 Task: Change appearance to dark theme. Look for One-way flight tickets for 2 adults, in Business from Abu Simbel to Vancouver to travel on 05-Dec-2023.  Stops: Any number of stops. Choice of flight is British Airways.
Action: Mouse moved to (307, 212)
Screenshot: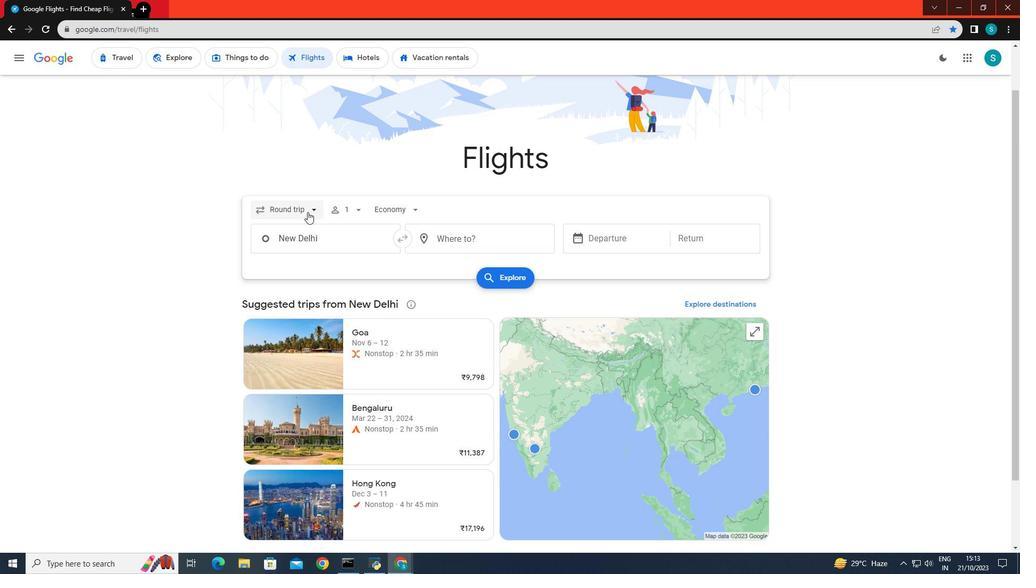 
Action: Mouse pressed left at (307, 212)
Screenshot: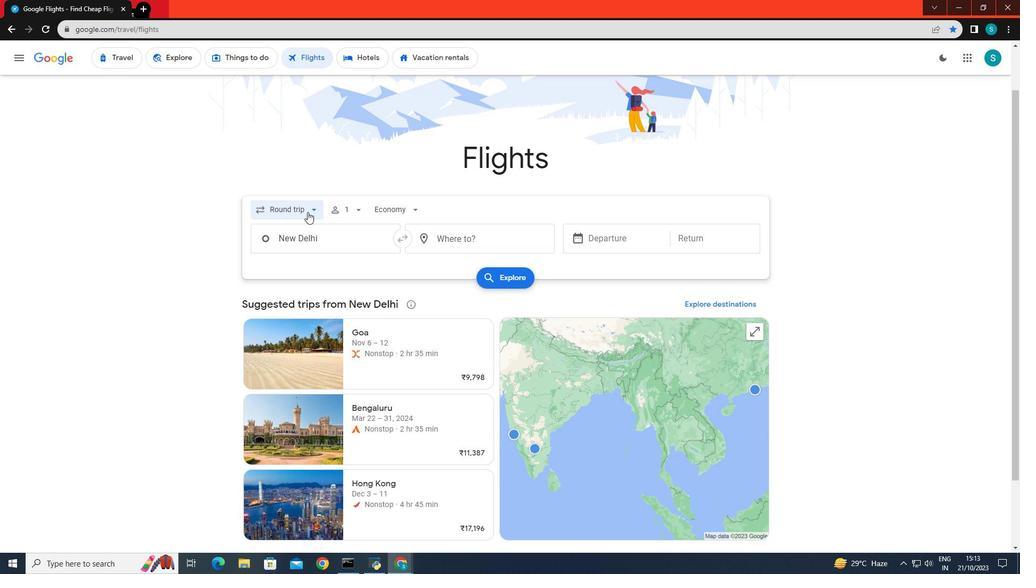 
Action: Mouse moved to (297, 262)
Screenshot: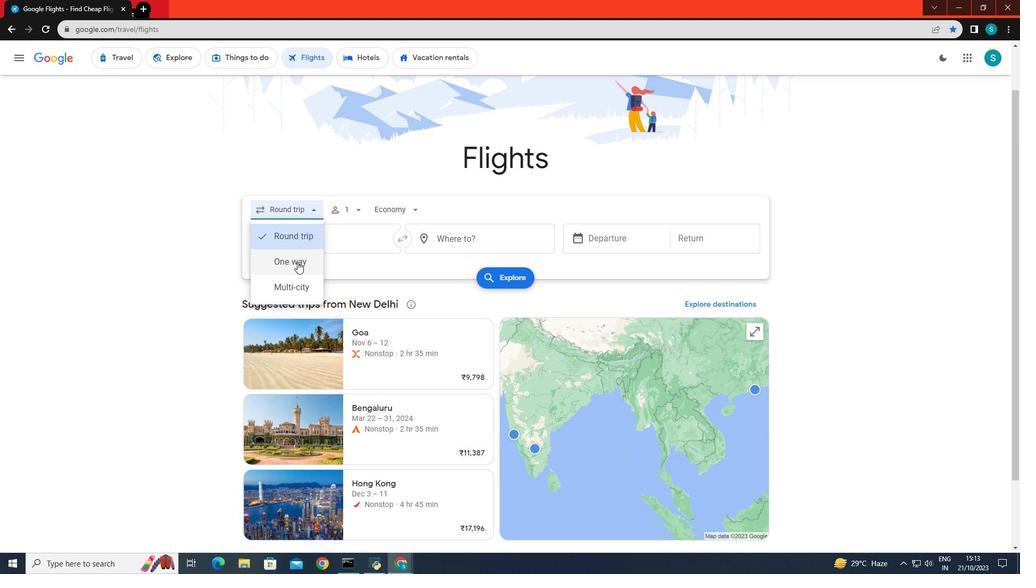 
Action: Mouse pressed left at (297, 262)
Screenshot: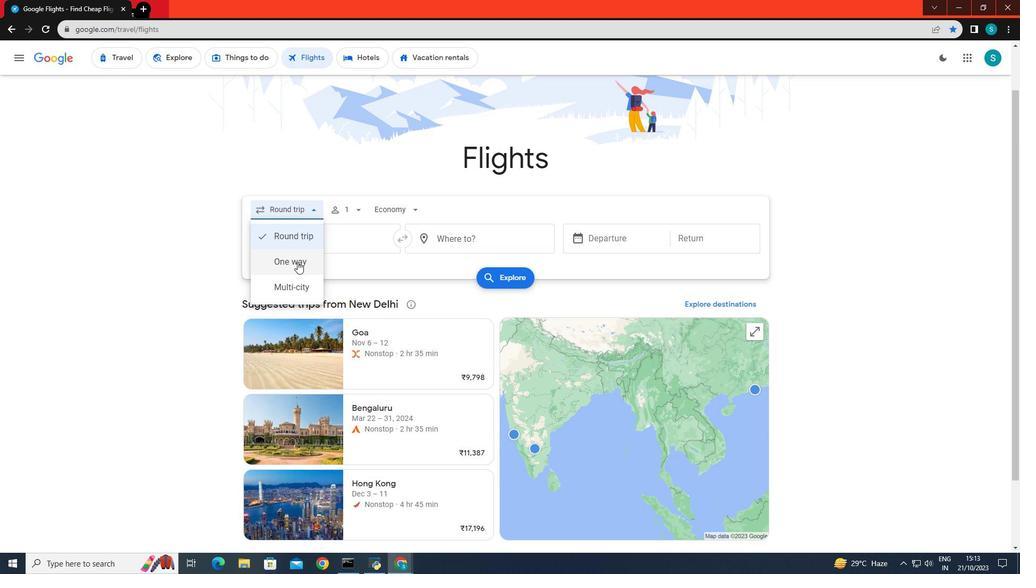 
Action: Mouse moved to (343, 208)
Screenshot: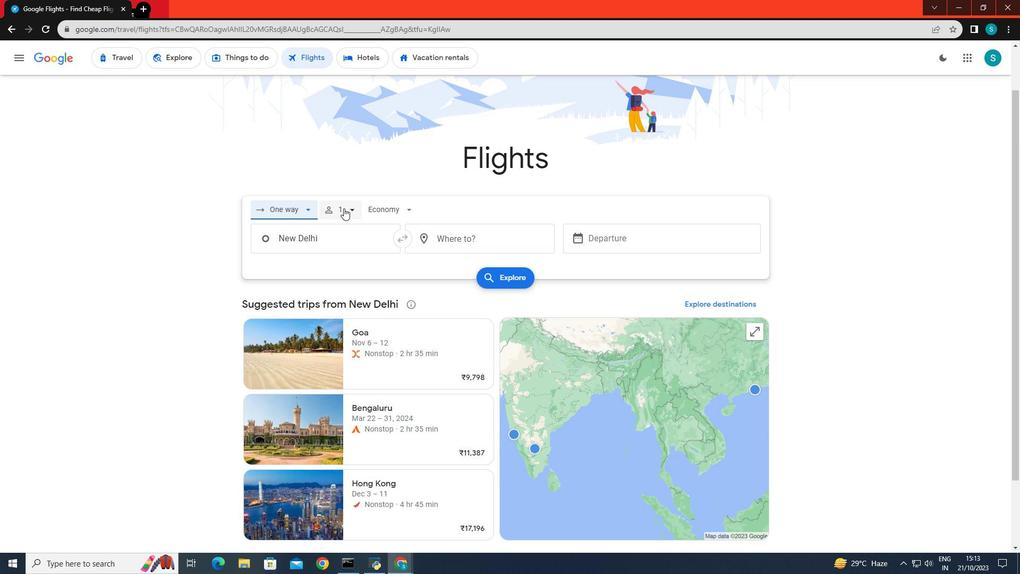 
Action: Mouse pressed left at (343, 208)
Screenshot: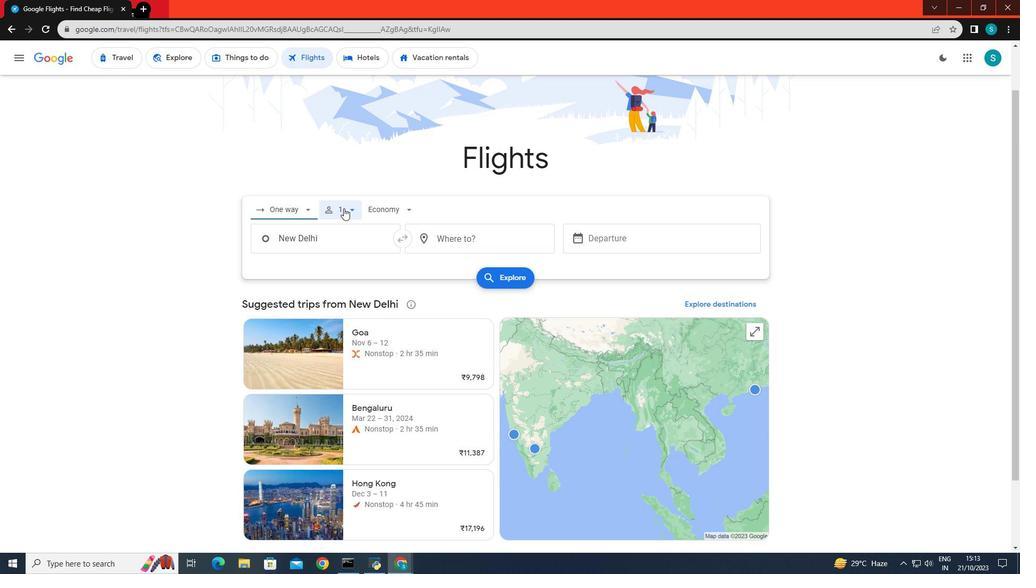 
Action: Mouse moved to (432, 233)
Screenshot: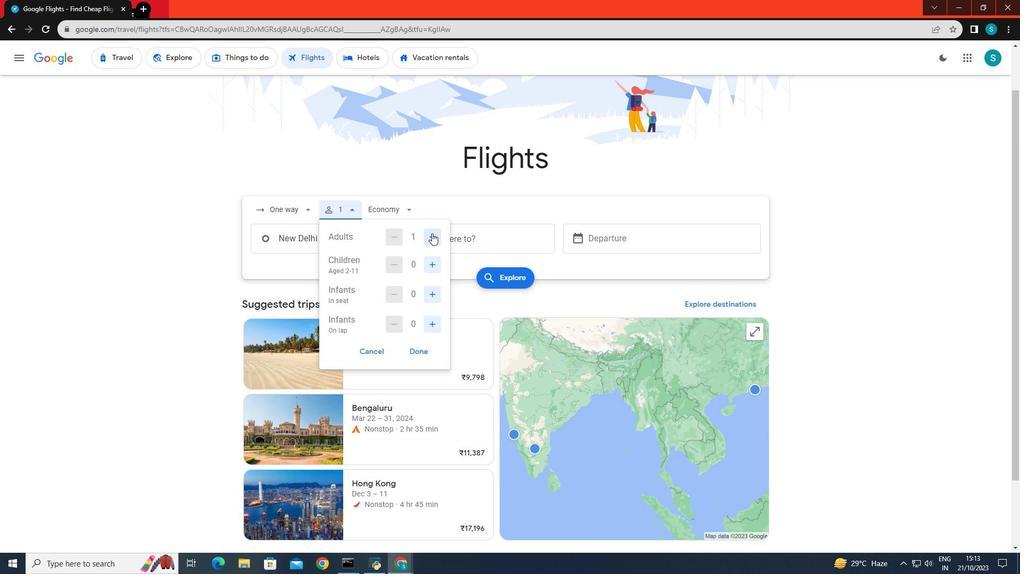 
Action: Mouse pressed left at (432, 233)
Screenshot: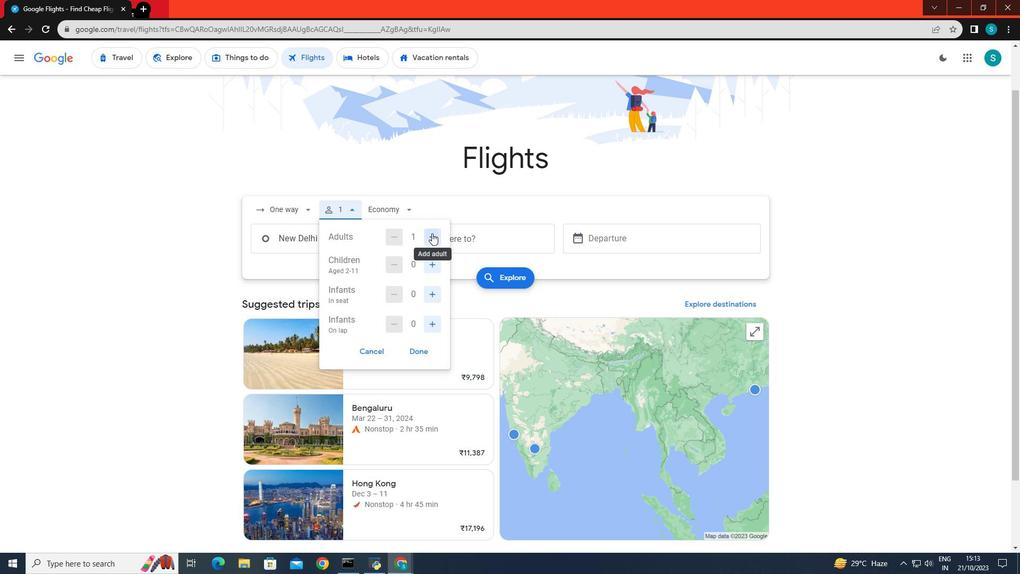 
Action: Mouse moved to (416, 350)
Screenshot: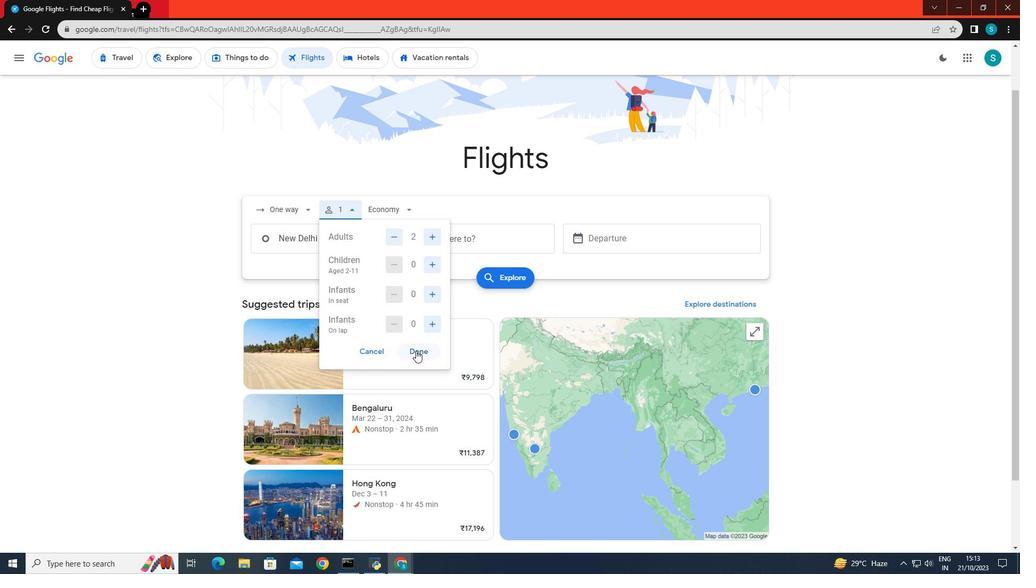 
Action: Mouse pressed left at (416, 350)
Screenshot: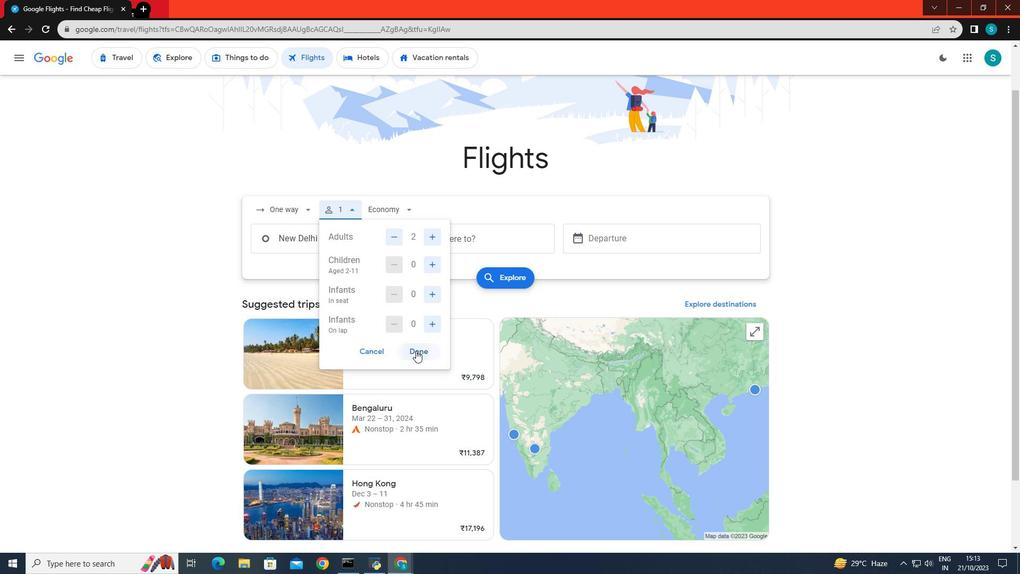 
Action: Mouse moved to (395, 204)
Screenshot: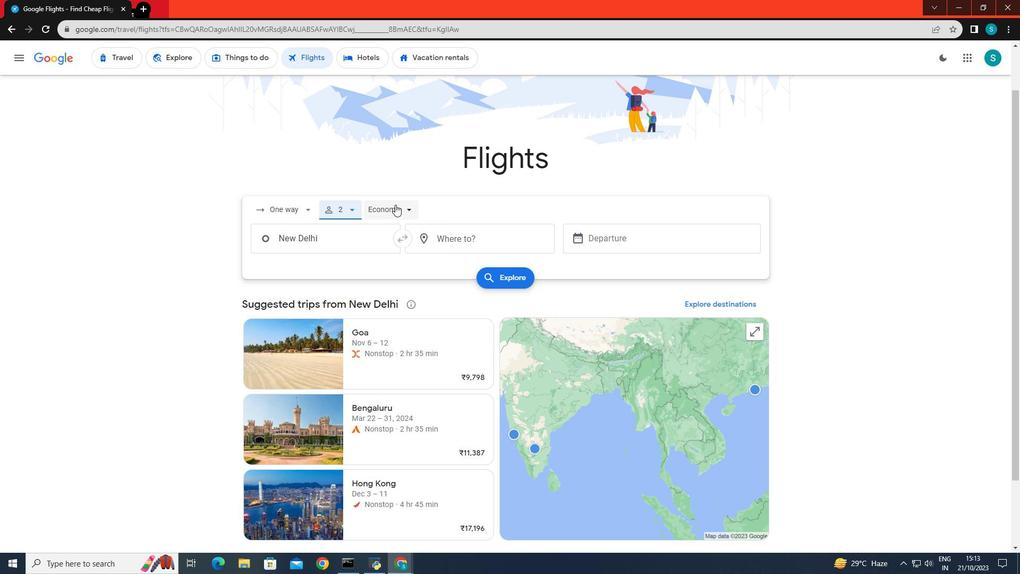 
Action: Mouse pressed left at (395, 204)
Screenshot: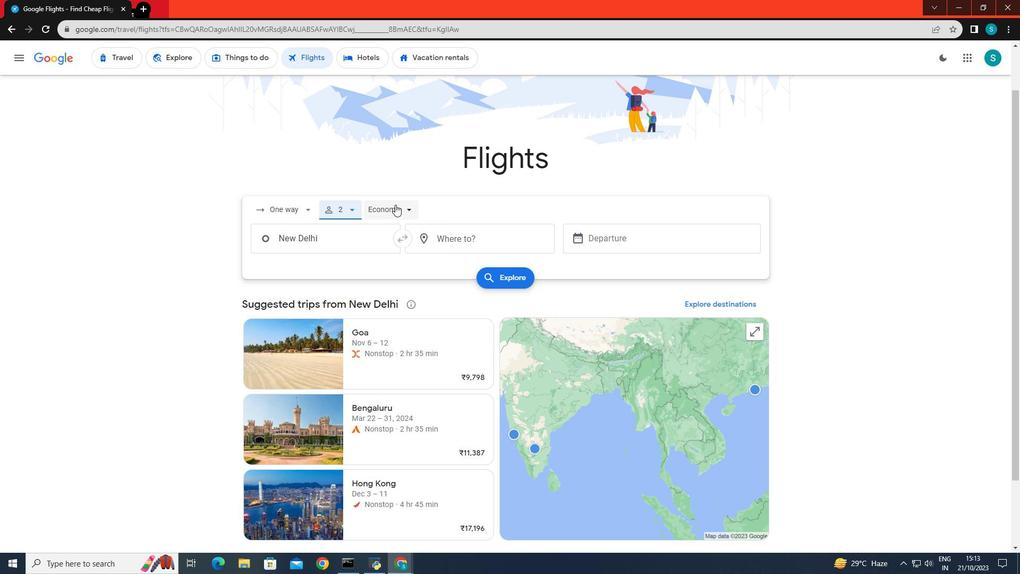 
Action: Mouse moved to (392, 282)
Screenshot: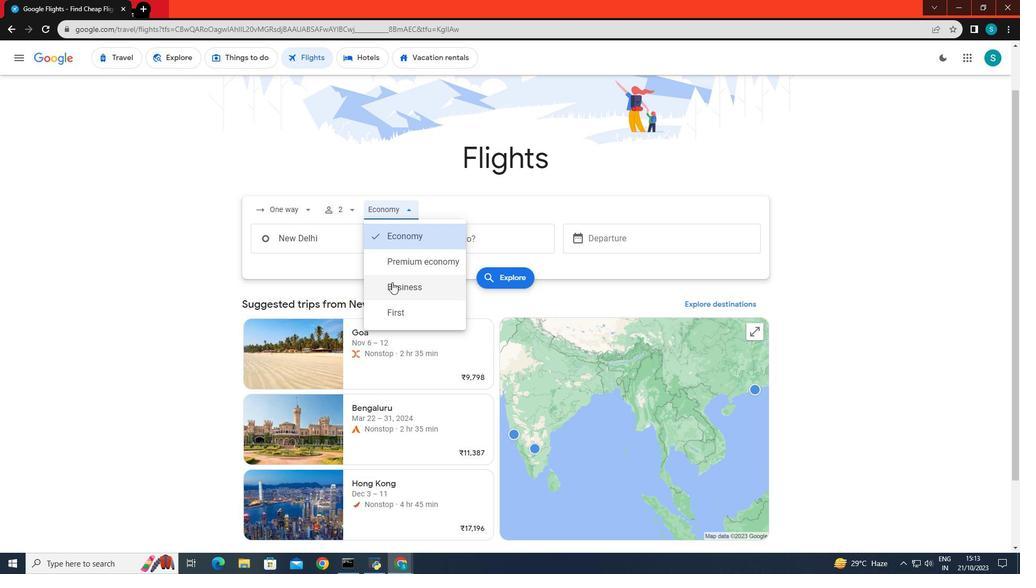 
Action: Mouse pressed left at (392, 282)
Screenshot: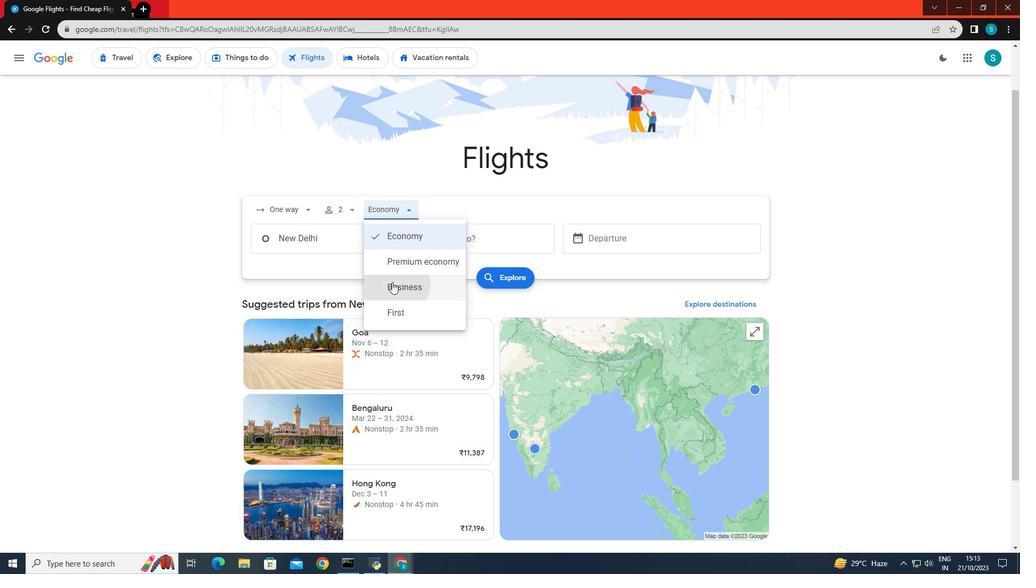 
Action: Mouse moved to (340, 245)
Screenshot: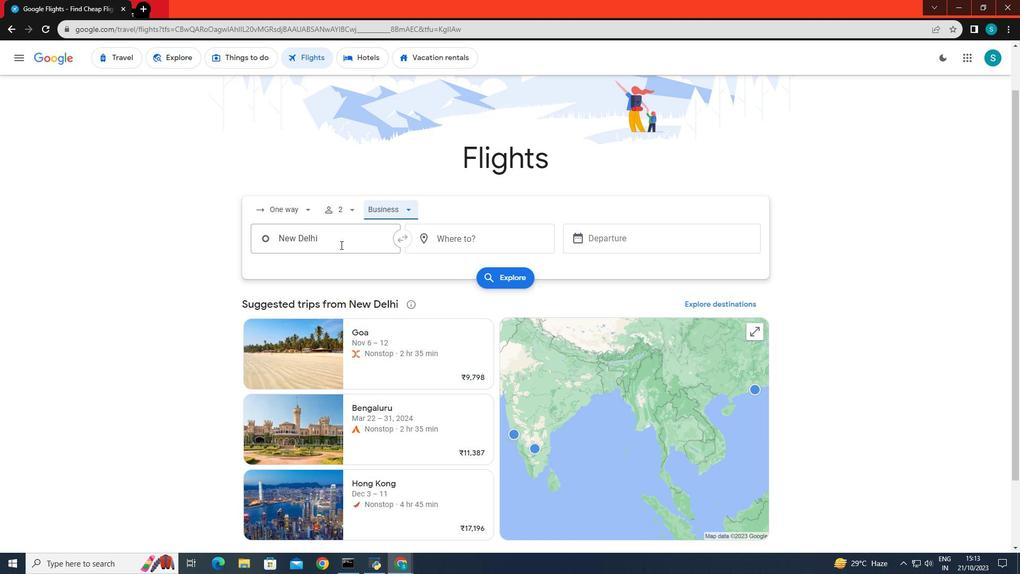 
Action: Mouse pressed left at (340, 245)
Screenshot: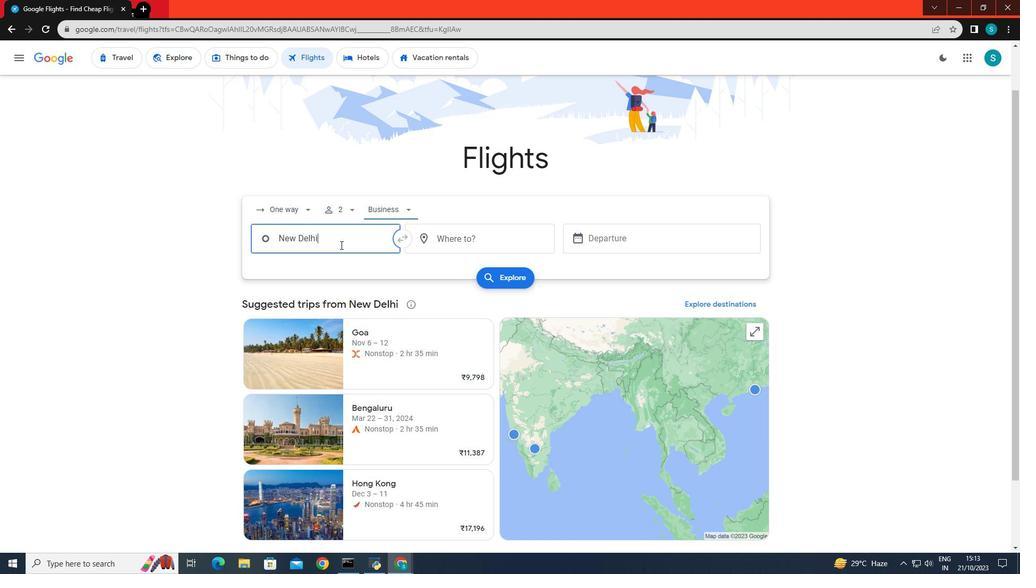 
Action: Key pressed <Key.backspace><Key.caps_lock>ABU<Key.backspace><Key.backspace><Key.caps_lock>bu<Key.space><Key.caps_lock>S<Key.caps_lock>imbel
Screenshot: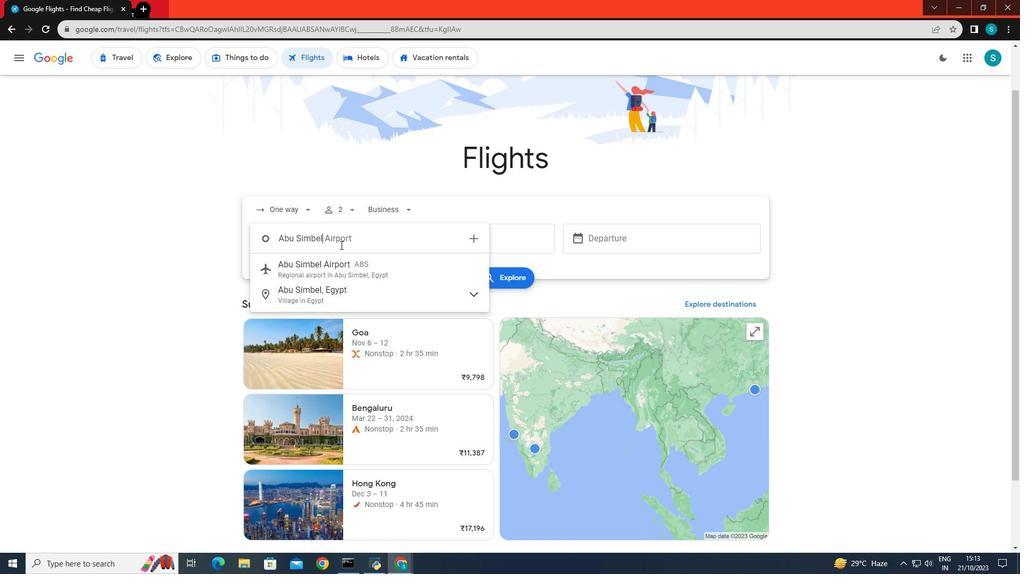 
Action: Mouse moved to (335, 266)
Screenshot: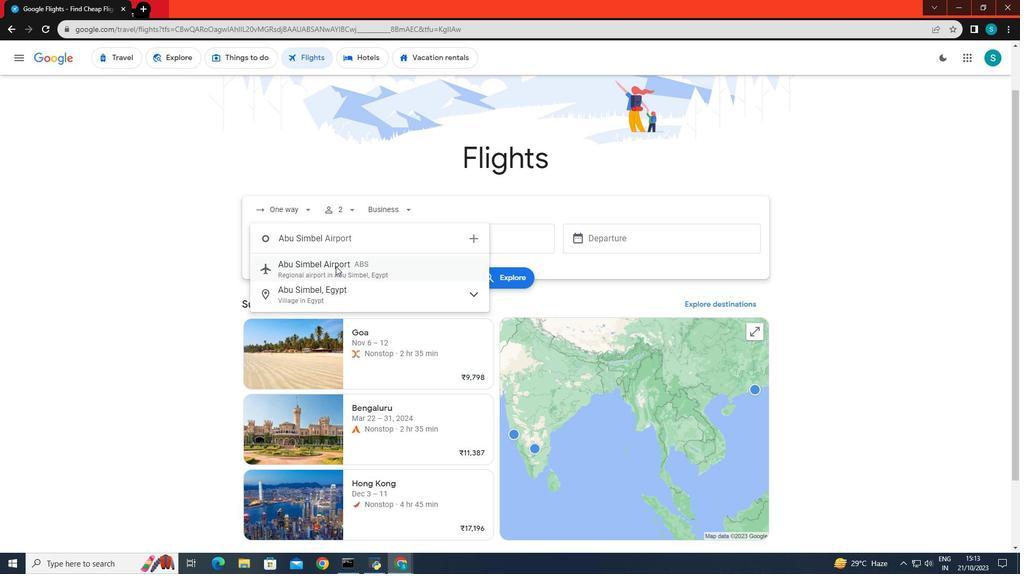 
Action: Mouse pressed left at (335, 266)
Screenshot: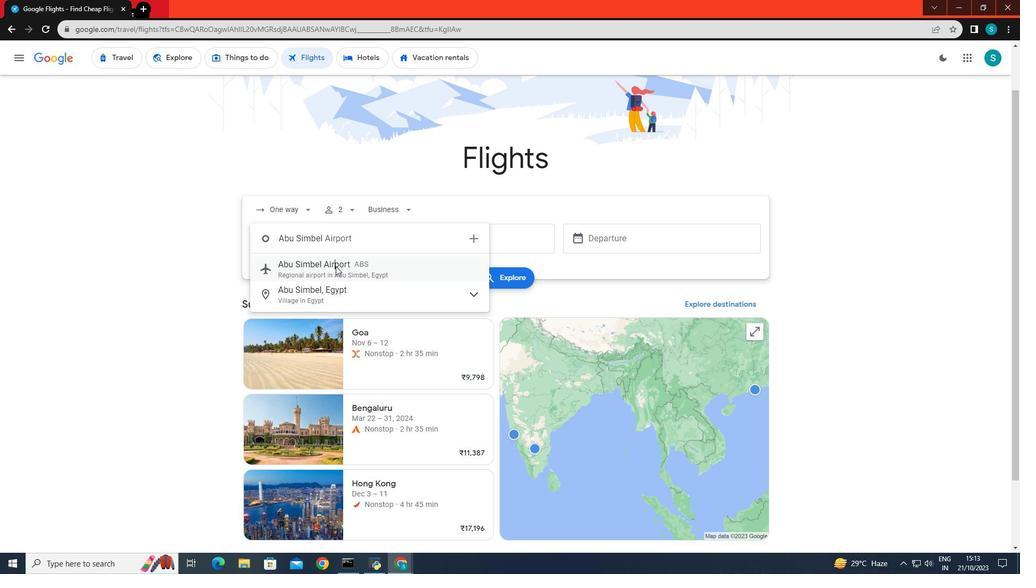 
Action: Mouse moved to (429, 233)
Screenshot: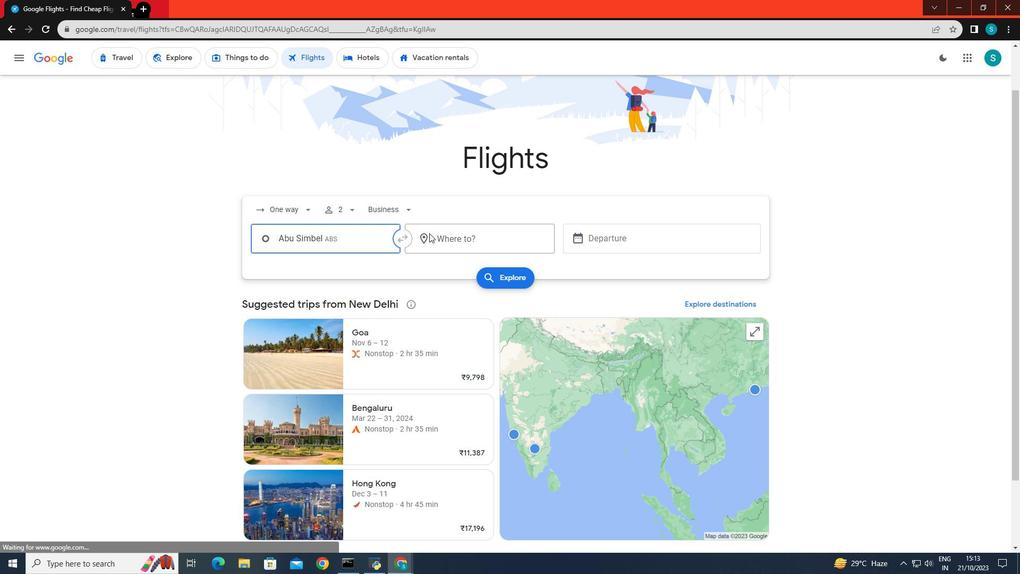 
Action: Mouse pressed left at (429, 233)
Screenshot: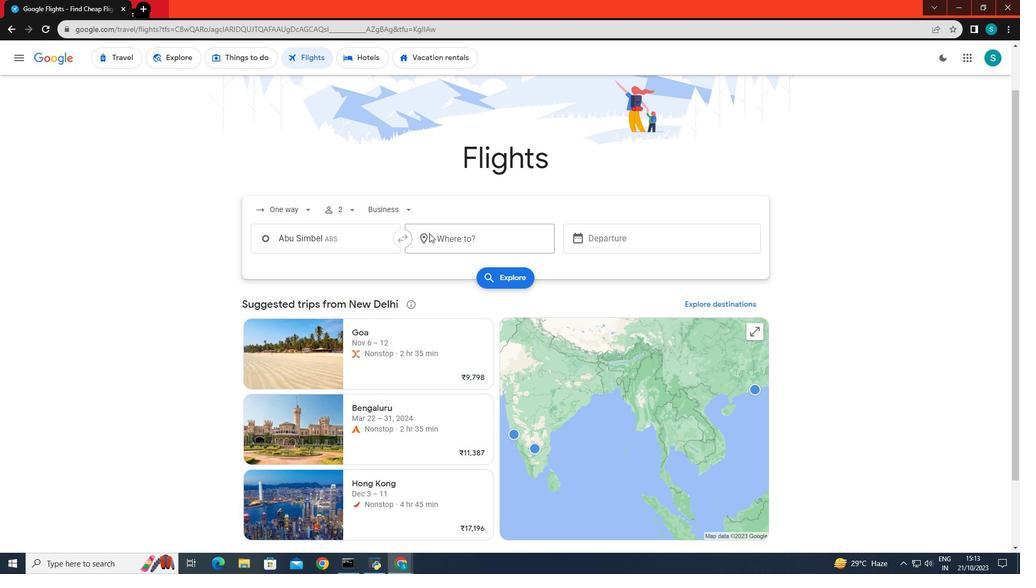 
Action: Key pressed <Key.caps_lock>VA<Key.backspace><Key.backspace><Key.caps_lock>a<Key.backspace><Key.backspace><Key.caps_lock>V<Key.caps_lock>ancouver
Screenshot: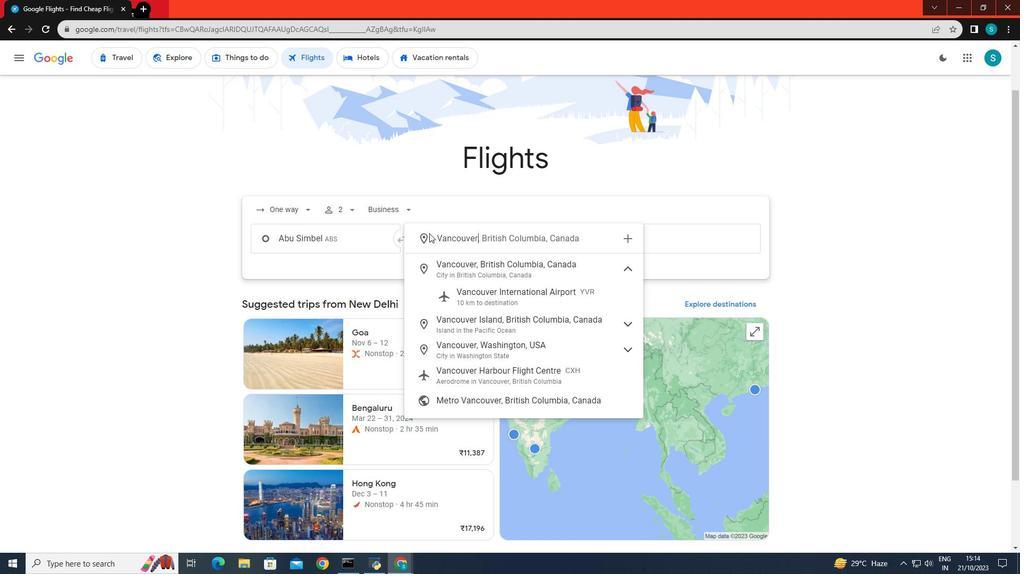 
Action: Mouse moved to (466, 302)
Screenshot: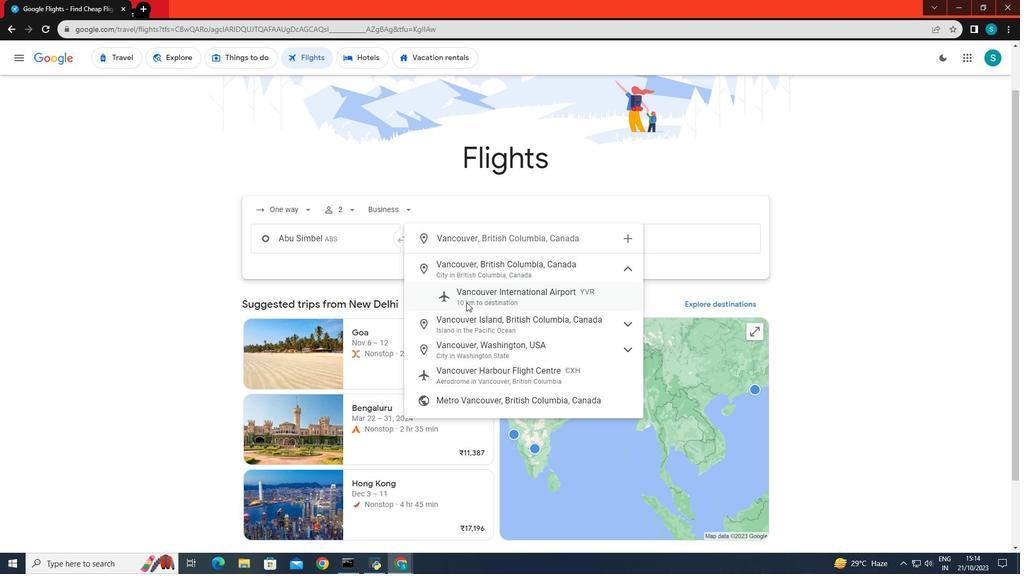 
Action: Mouse pressed left at (466, 302)
Screenshot: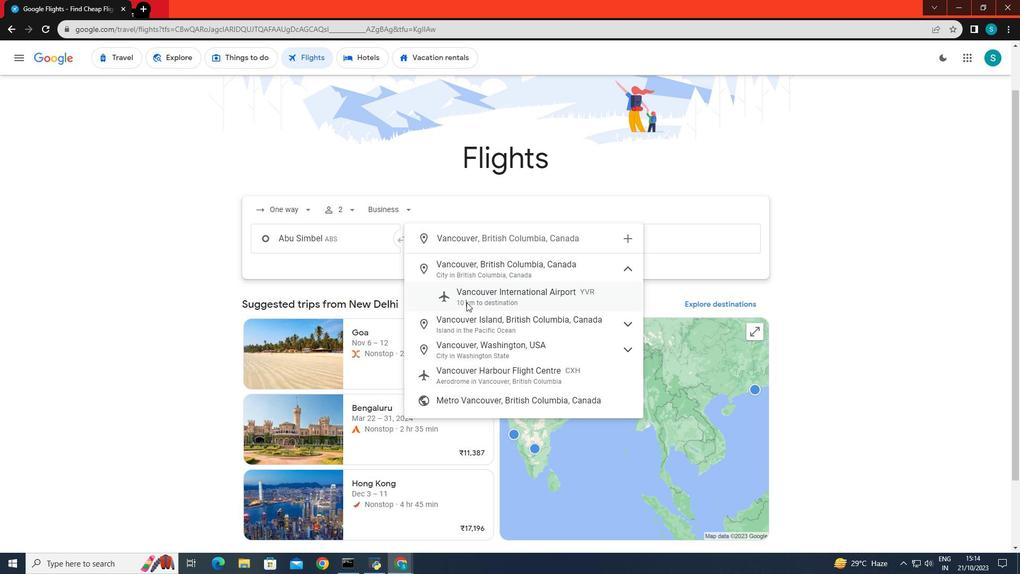 
Action: Mouse moved to (598, 239)
Screenshot: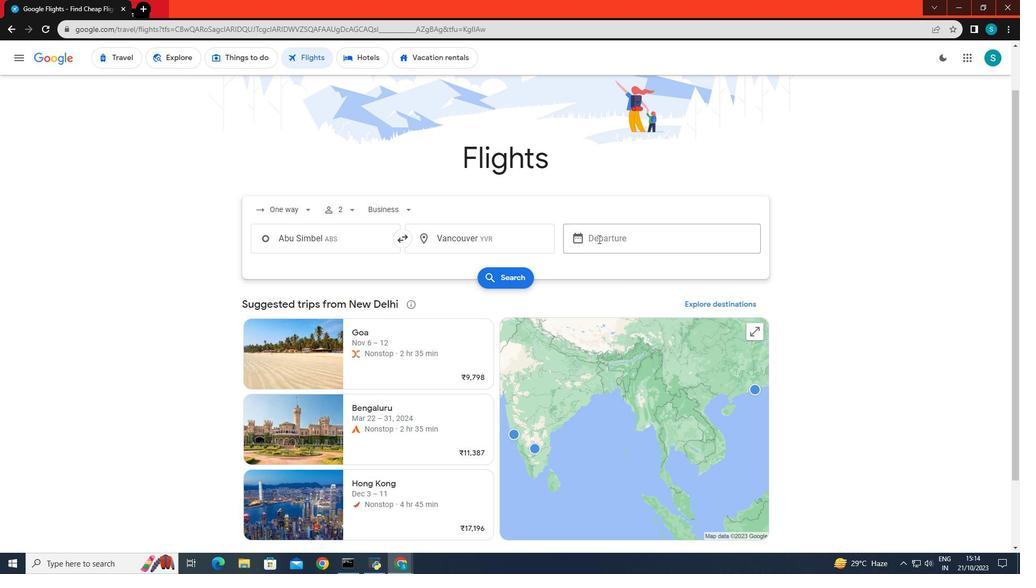 
Action: Mouse pressed left at (598, 239)
Screenshot: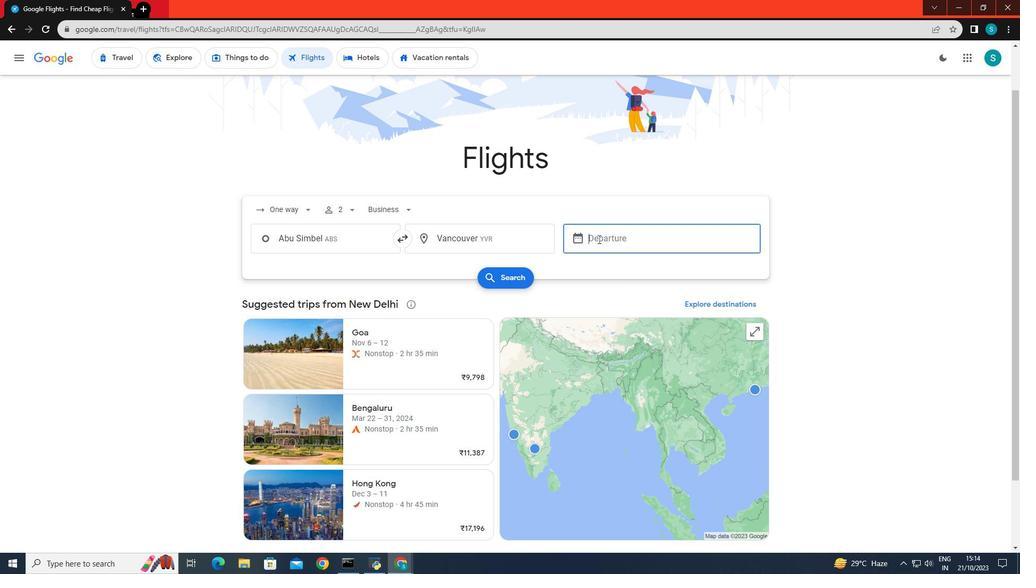 
Action: Mouse moved to (767, 371)
Screenshot: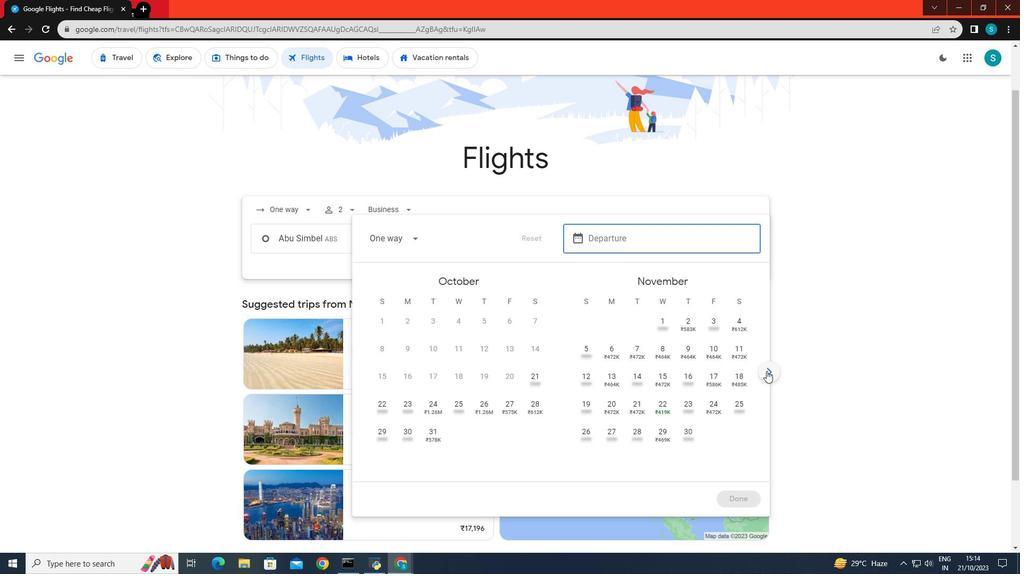 
Action: Mouse pressed left at (767, 371)
Screenshot: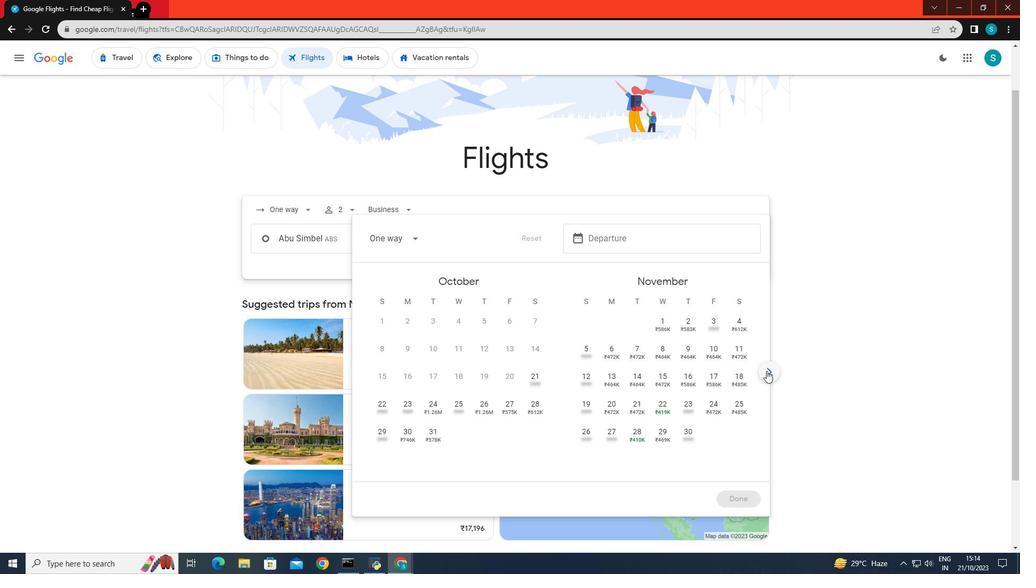 
Action: Mouse moved to (641, 352)
Screenshot: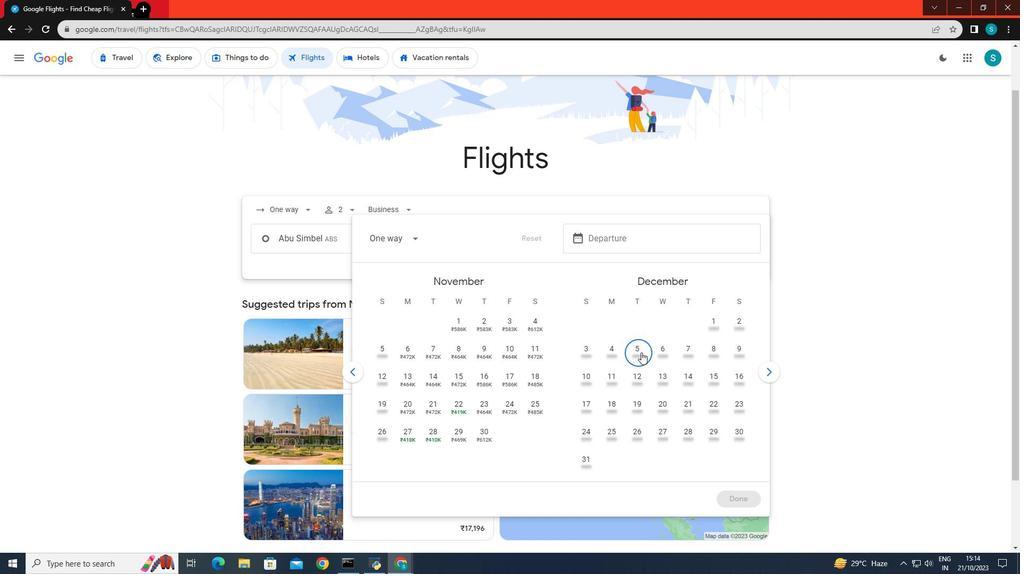 
Action: Mouse pressed left at (641, 352)
Screenshot: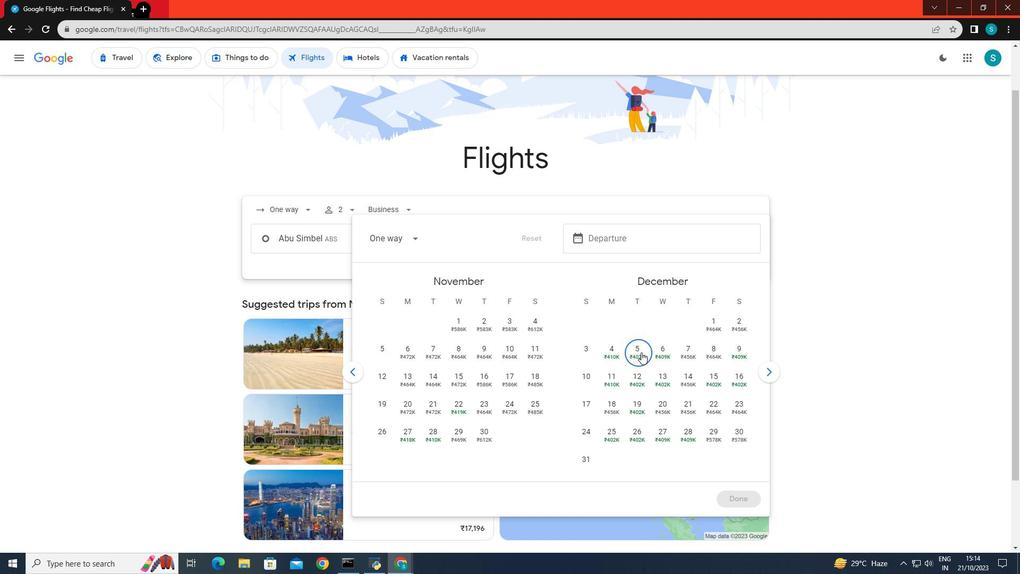 
Action: Mouse moved to (732, 495)
Screenshot: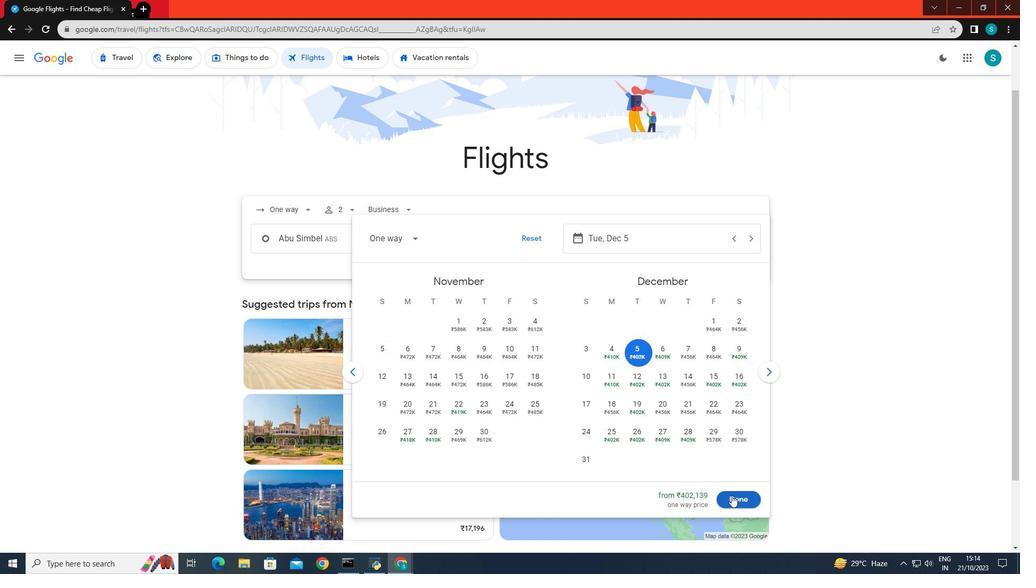 
Action: Mouse pressed left at (732, 495)
Screenshot: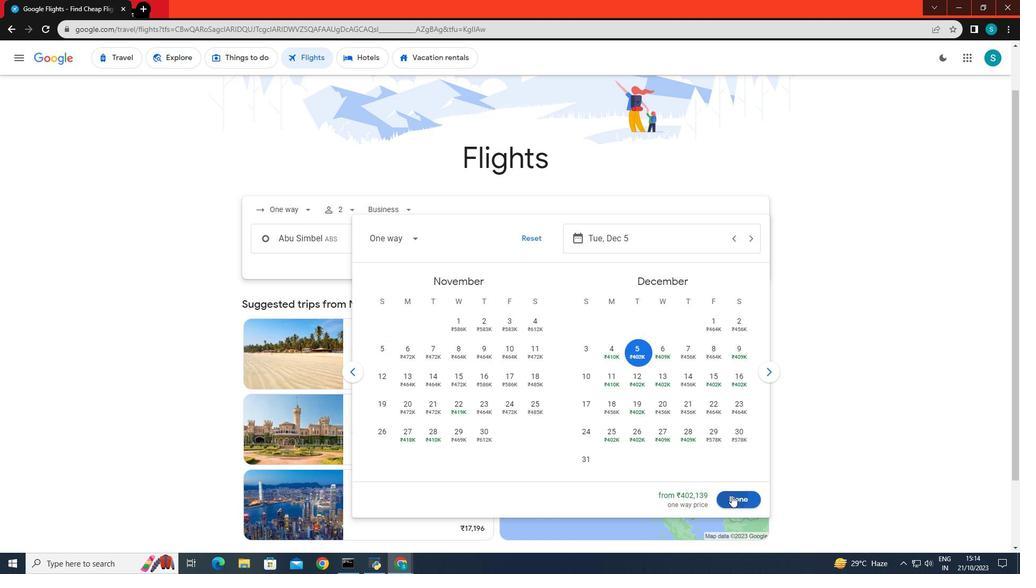 
Action: Mouse moved to (499, 278)
Screenshot: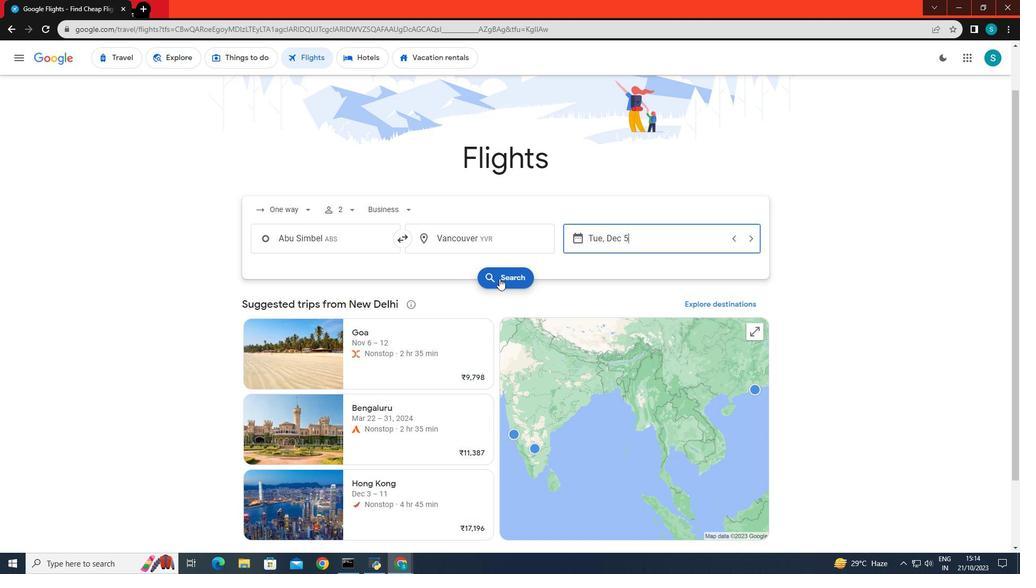 
Action: Mouse pressed left at (499, 278)
Screenshot: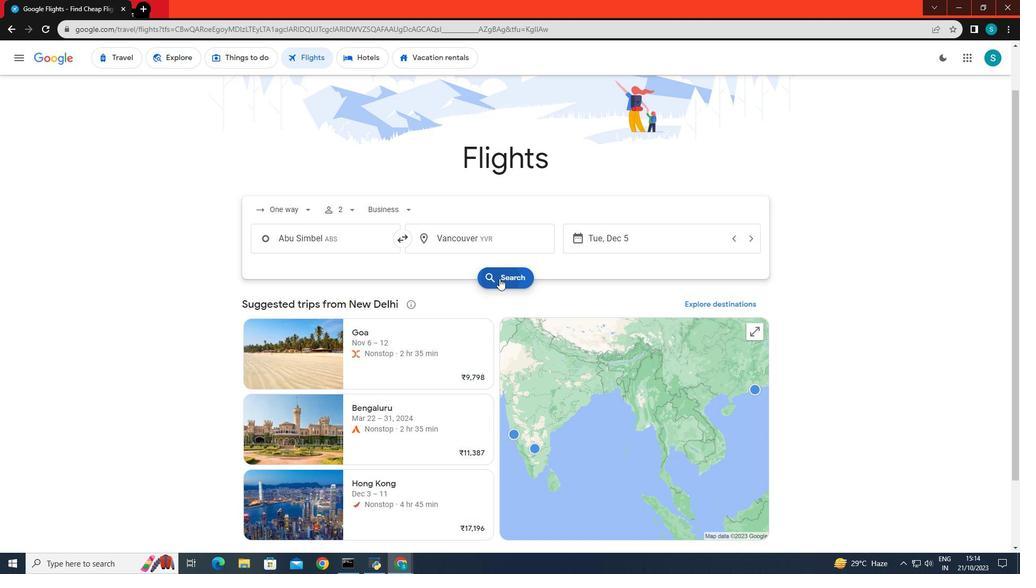 
Action: Mouse moved to (332, 157)
Screenshot: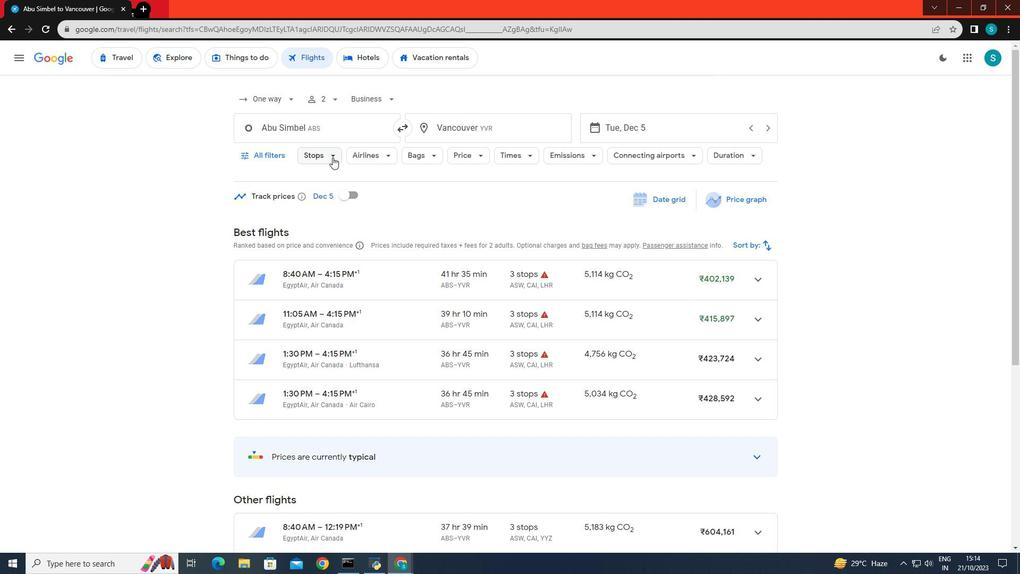 
Action: Mouse pressed left at (332, 157)
Screenshot: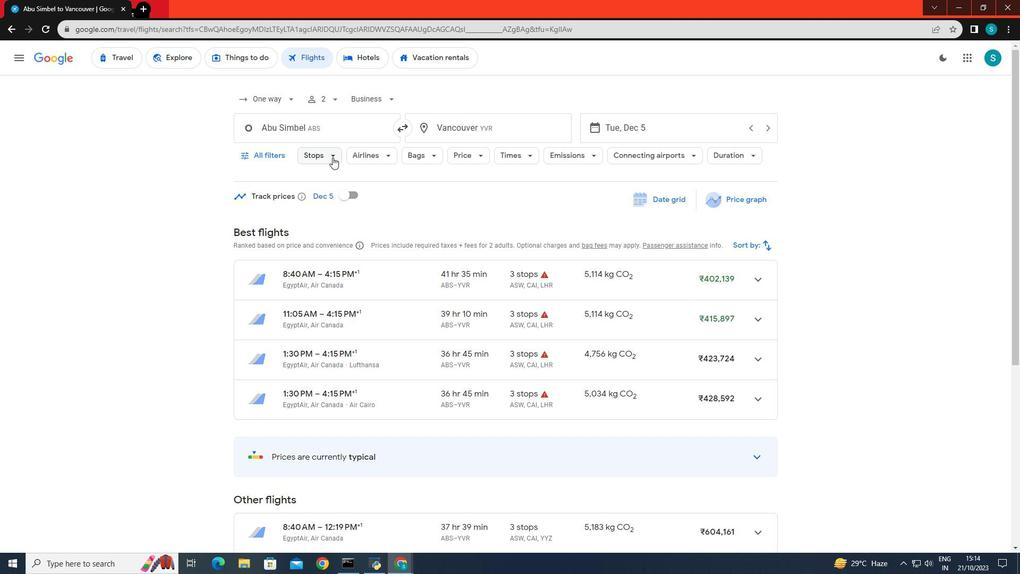 
Action: Mouse moved to (322, 211)
Screenshot: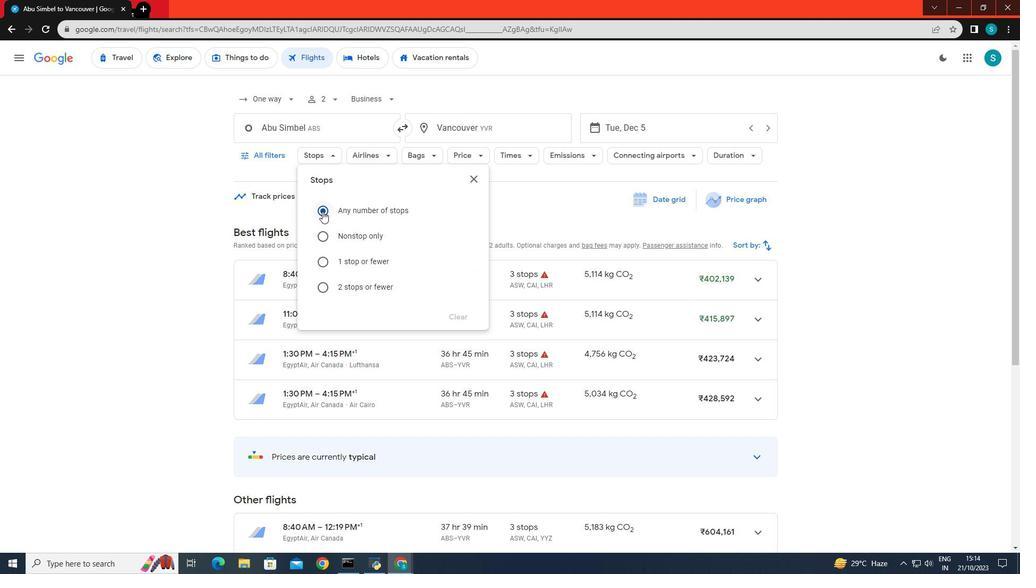 
Action: Mouse pressed left at (322, 211)
Screenshot: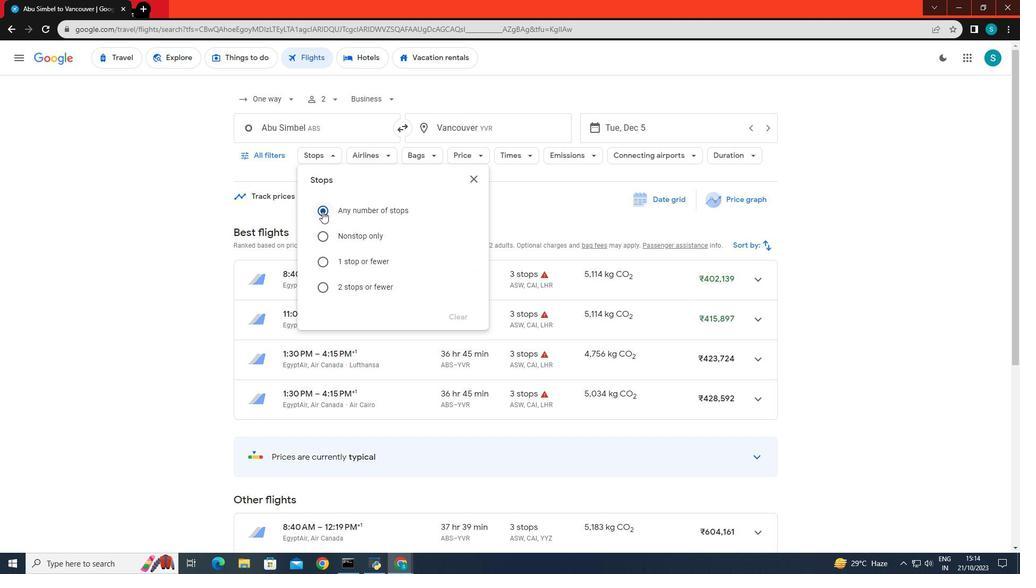 
Action: Mouse moved to (204, 245)
Screenshot: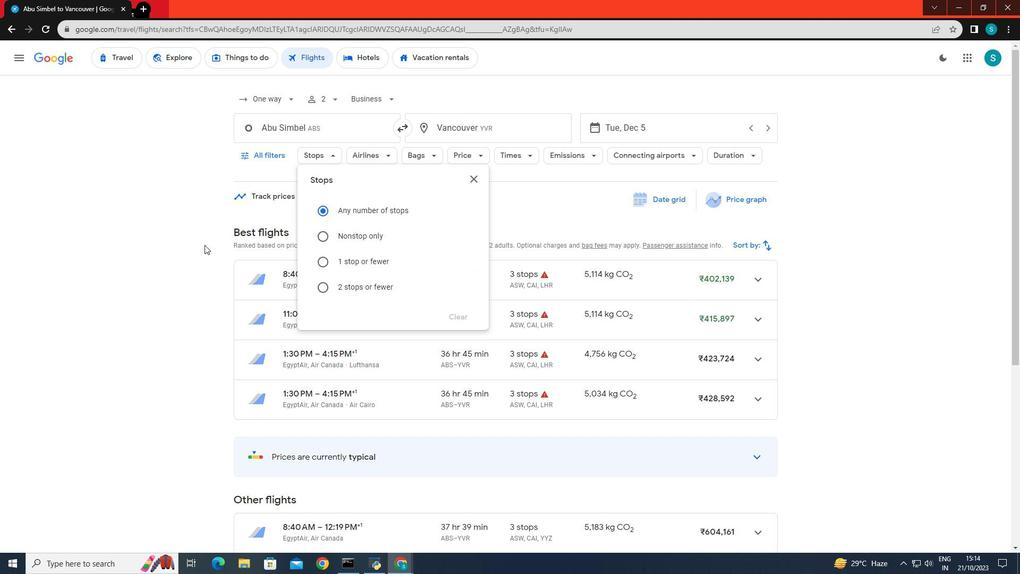 
Action: Mouse pressed left at (204, 245)
Screenshot: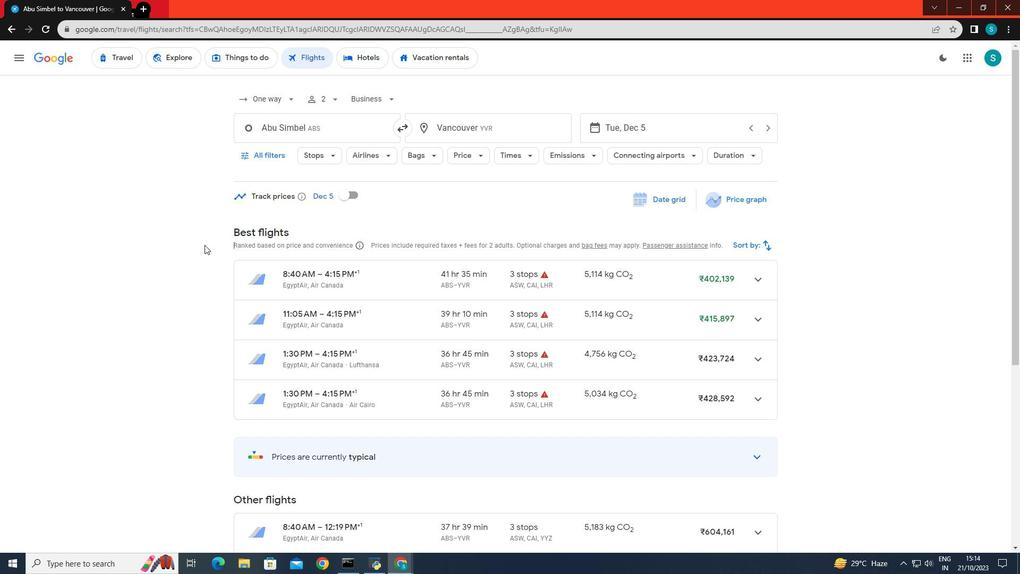 
Action: Mouse moved to (383, 156)
Screenshot: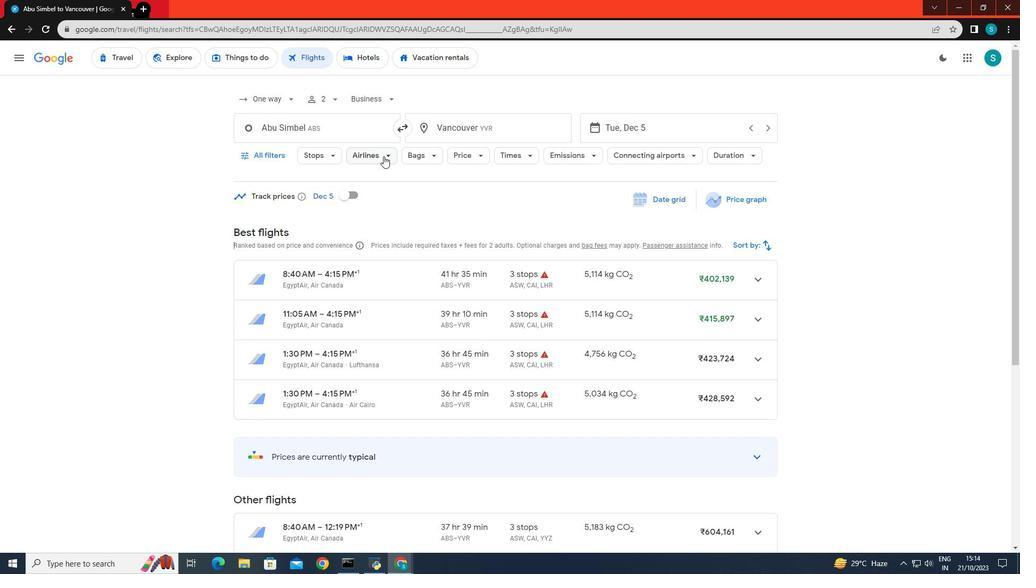 
Action: Mouse pressed left at (383, 156)
Screenshot: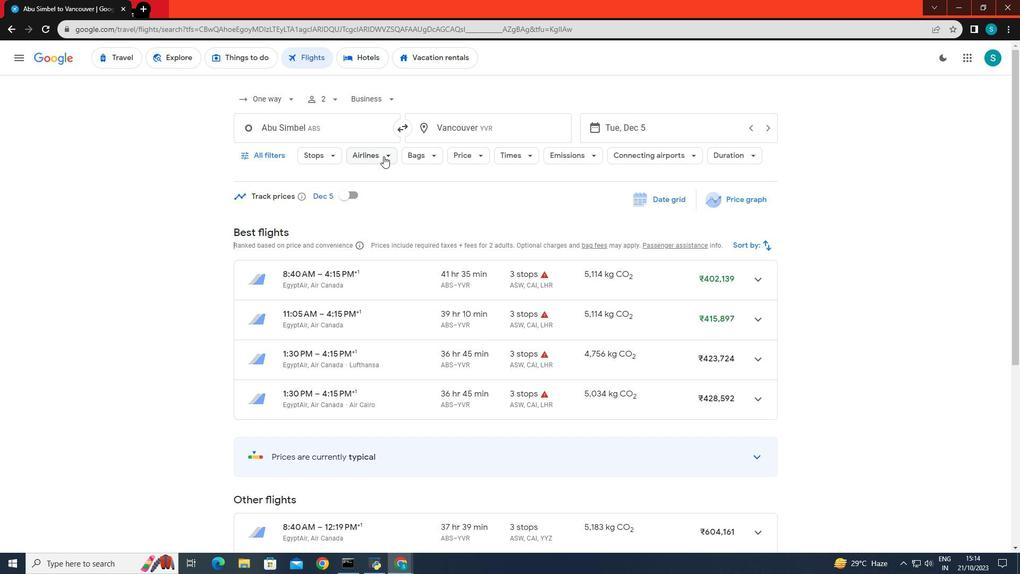 
Action: Mouse moved to (438, 358)
Screenshot: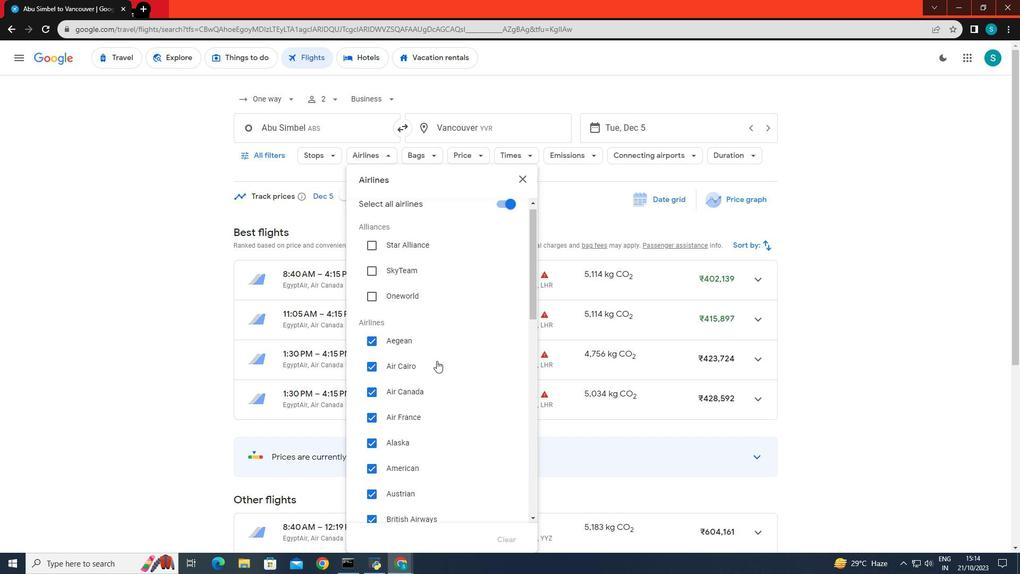 
Action: Mouse scrolled (438, 358) with delta (0, 0)
Screenshot: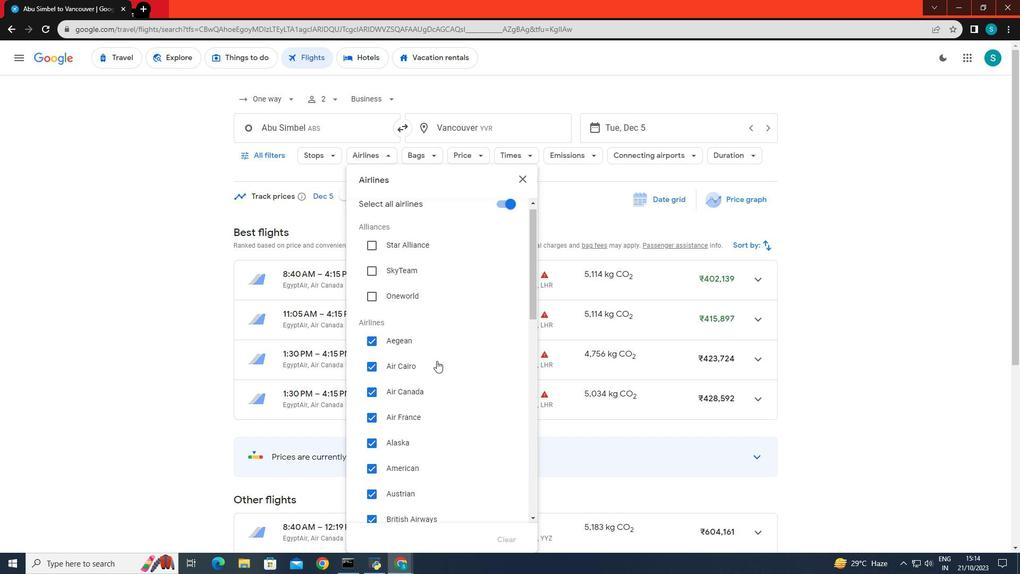 
Action: Mouse moved to (437, 360)
Screenshot: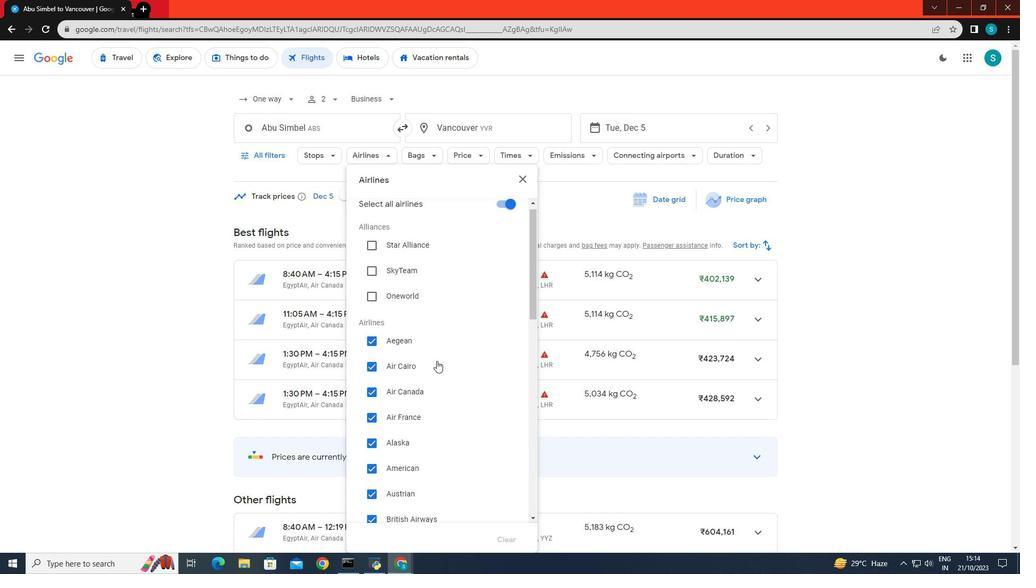 
Action: Mouse scrolled (437, 359) with delta (0, 0)
Screenshot: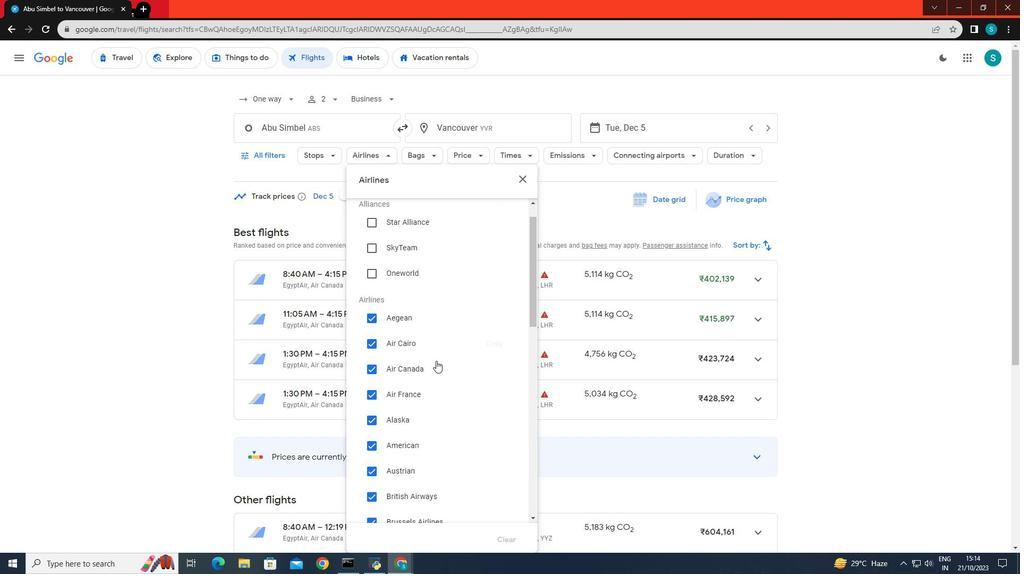 
Action: Mouse moved to (434, 364)
Screenshot: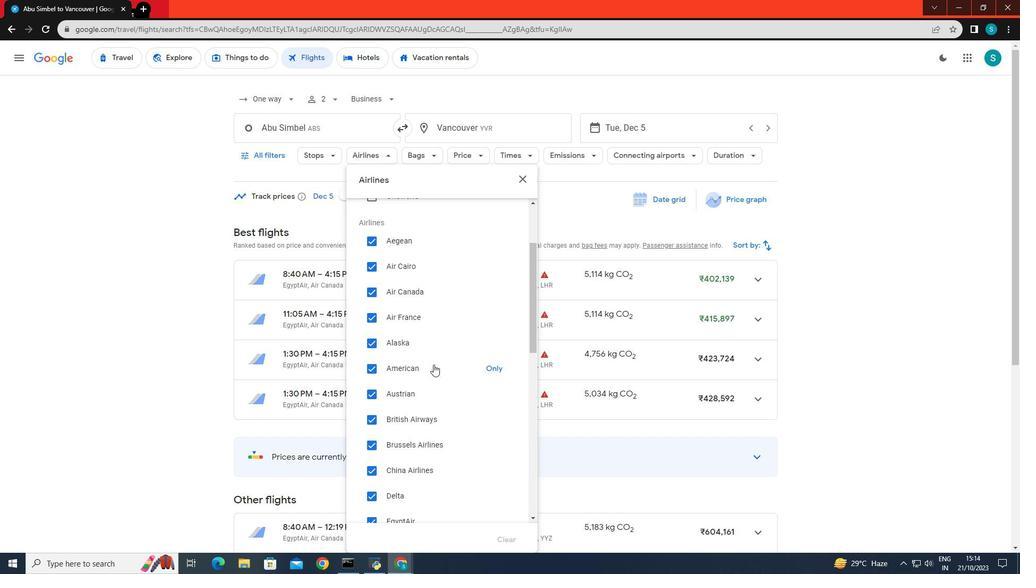 
Action: Mouse scrolled (434, 363) with delta (0, 0)
Screenshot: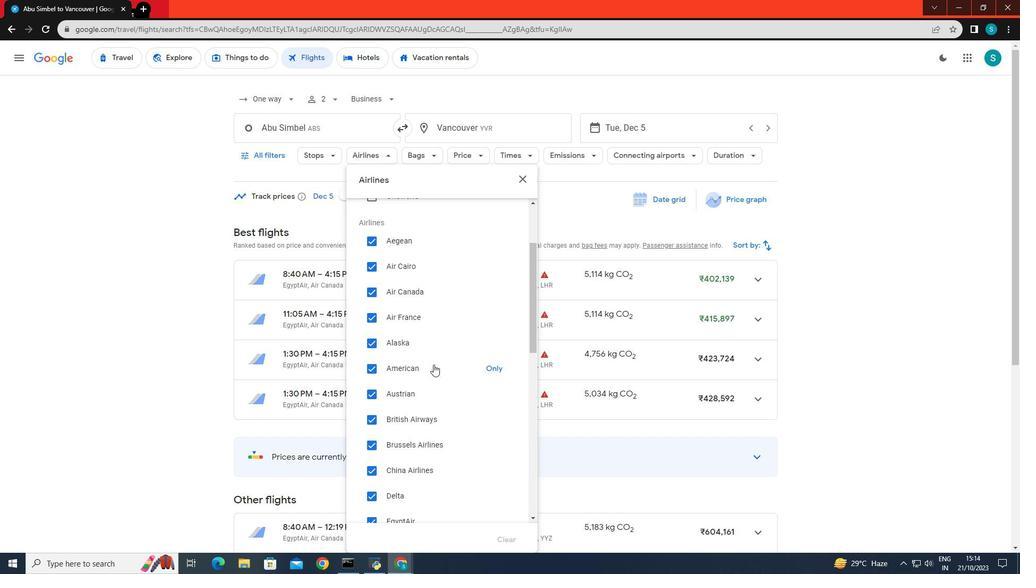 
Action: Mouse moved to (492, 365)
Screenshot: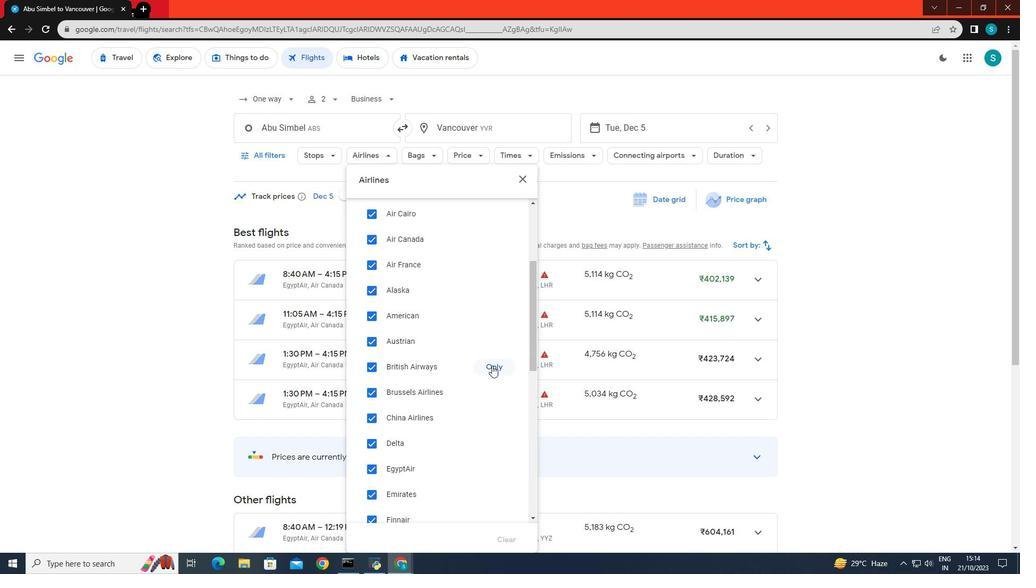 
Action: Mouse pressed left at (492, 365)
Screenshot: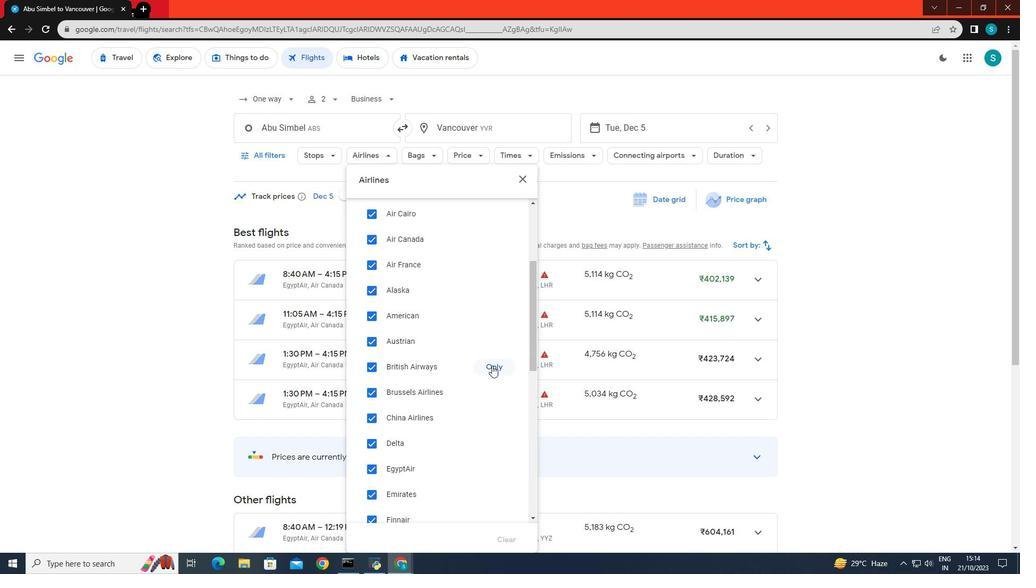 
Action: Mouse moved to (674, 394)
Screenshot: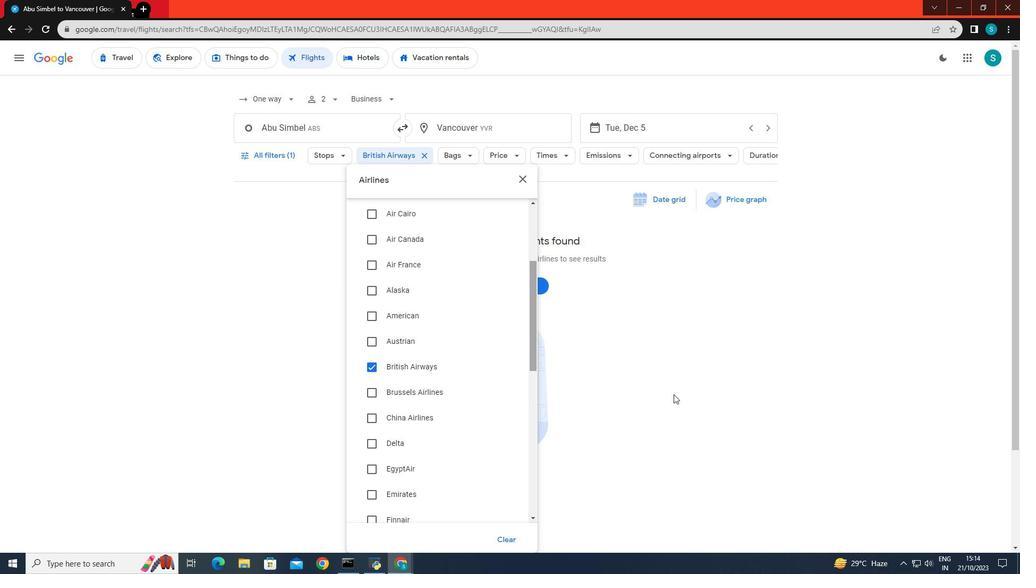 
Action: Mouse pressed left at (674, 394)
Screenshot: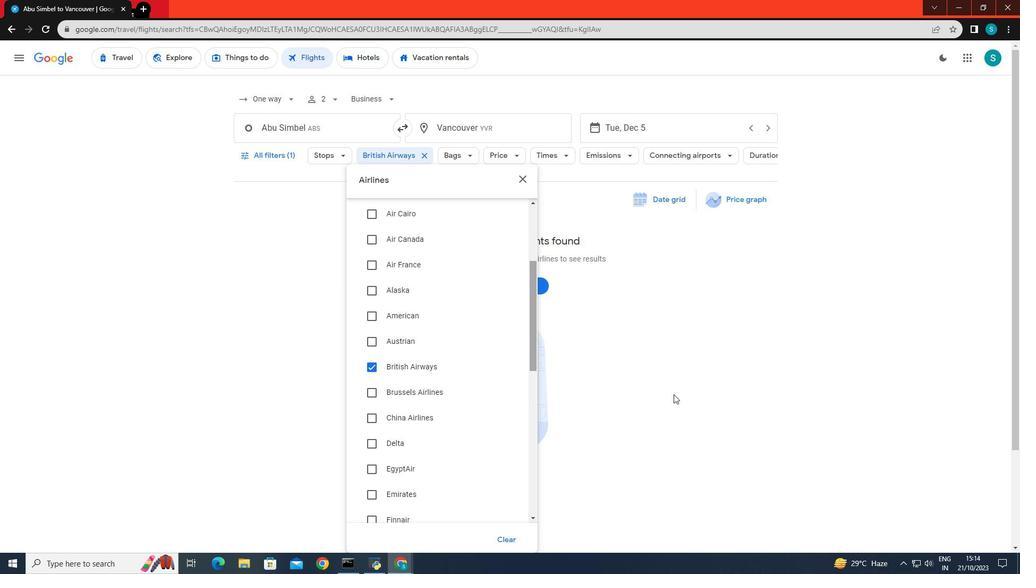 
Action: Mouse moved to (654, 383)
Screenshot: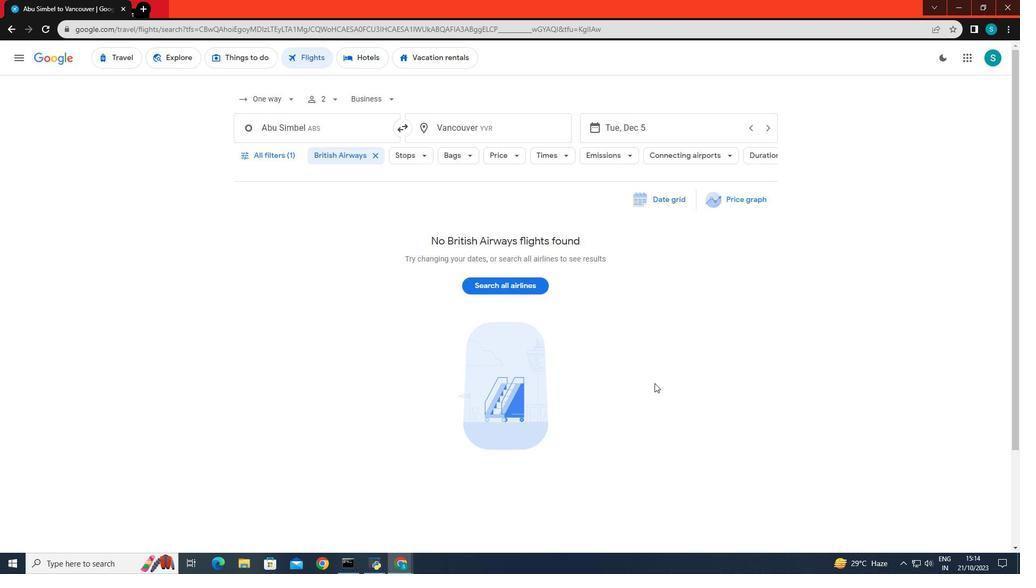 
